 Task: Create a task  Implement a feature for users to join and participate in groups , assign it to team member softage.6@softage.net in the project WaveTech and update the status of the task to  At Risk , set the priority of the task to Medium.
Action: Mouse moved to (162, 122)
Screenshot: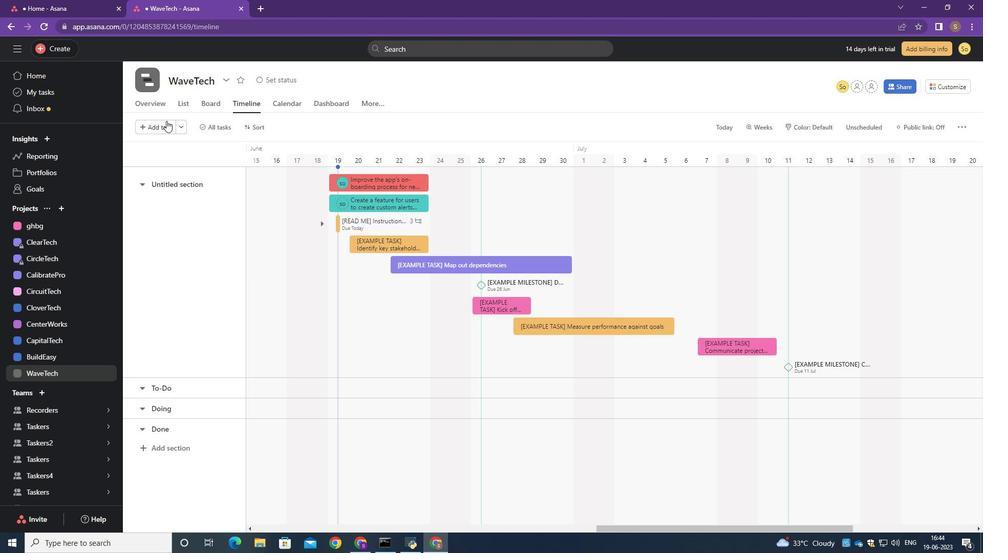 
Action: Mouse pressed left at (162, 122)
Screenshot: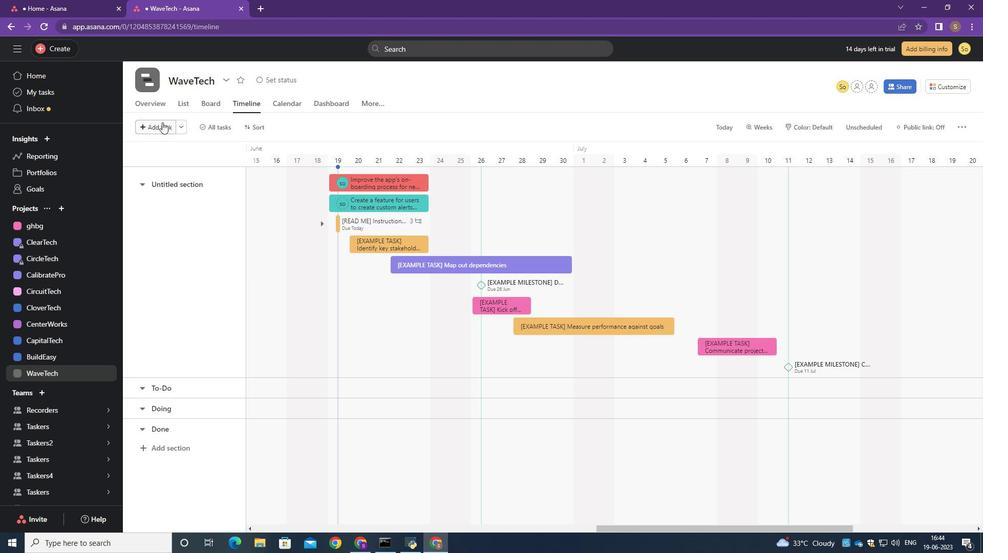 
Action: Mouse moved to (359, 181)
Screenshot: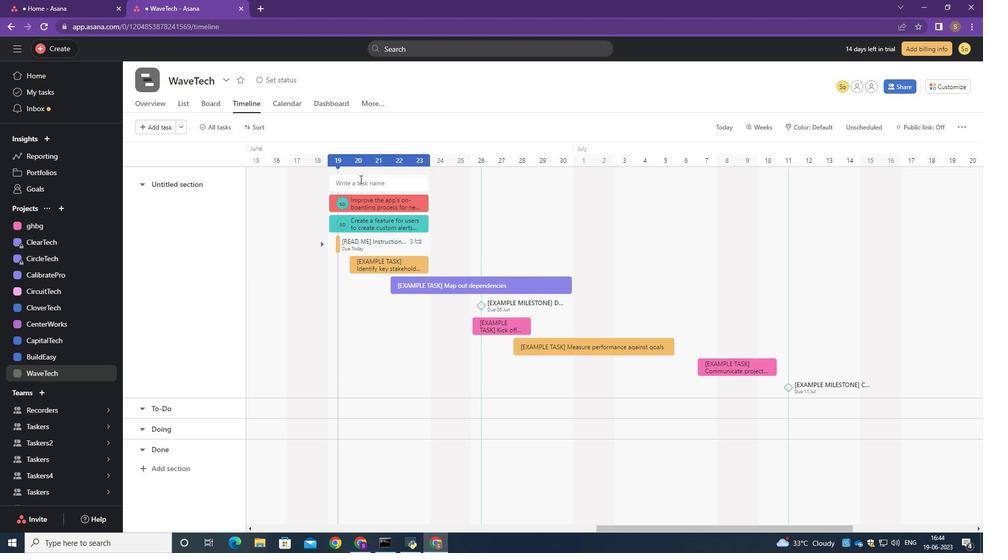 
Action: Mouse pressed left at (359, 181)
Screenshot: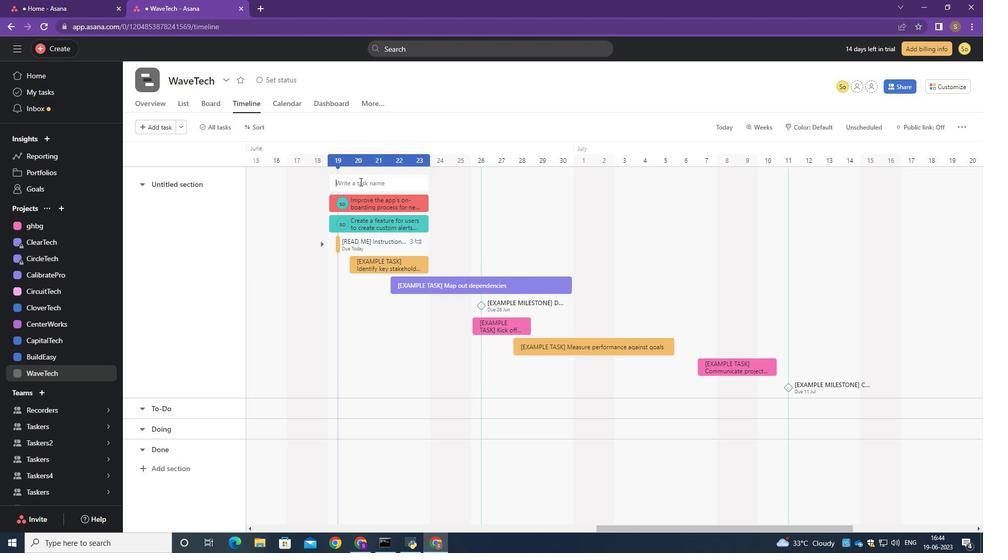 
Action: Key pressed <Key.caps_lock>I<Key.caps_lock>mplement<Key.space>a<Key.space>feature<Key.space>for<Key.space>users<Key.space>to<Key.space>join<Key.space>and<Key.space>participate<Key.space>in<Key.space>groups<Key.enter>
Screenshot: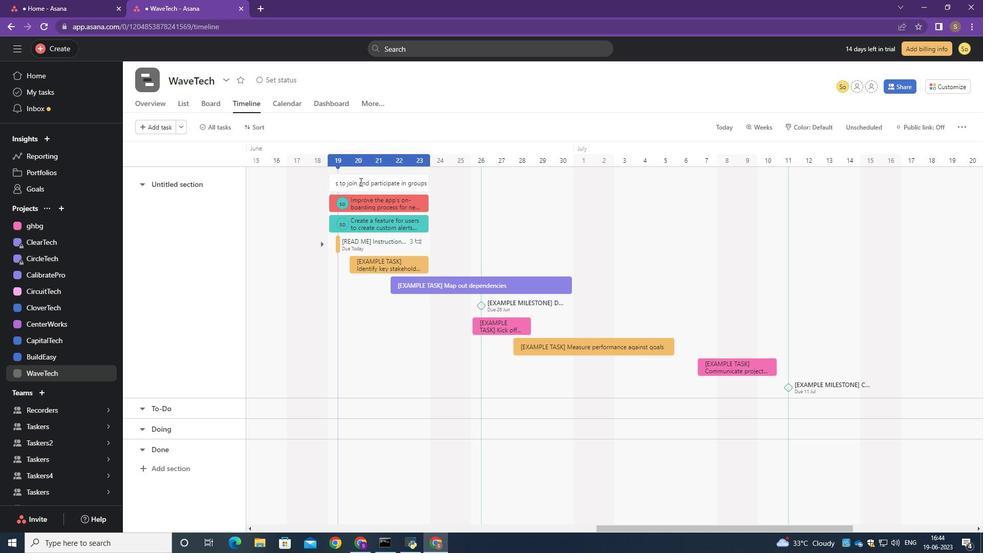 
Action: Mouse moved to (361, 182)
Screenshot: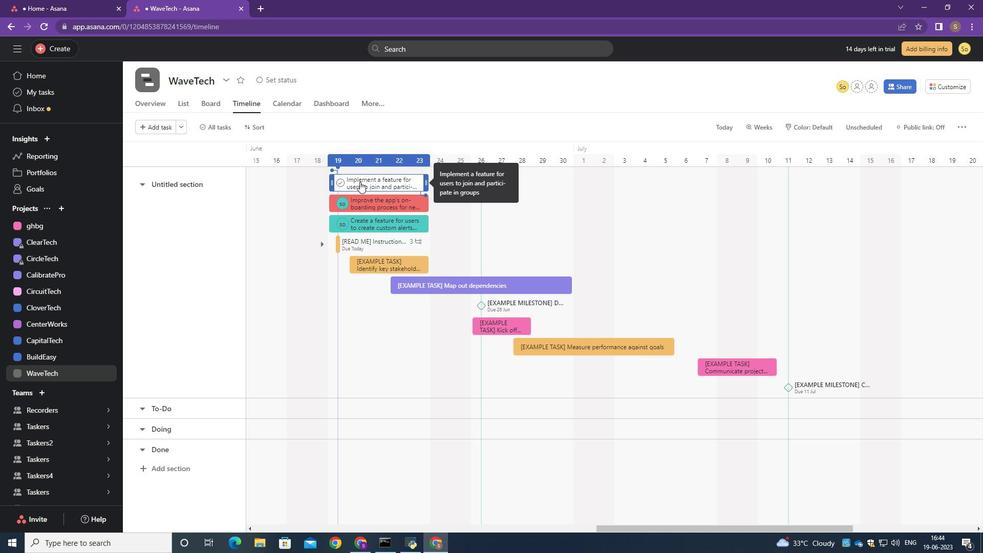 
Action: Mouse pressed left at (361, 182)
Screenshot: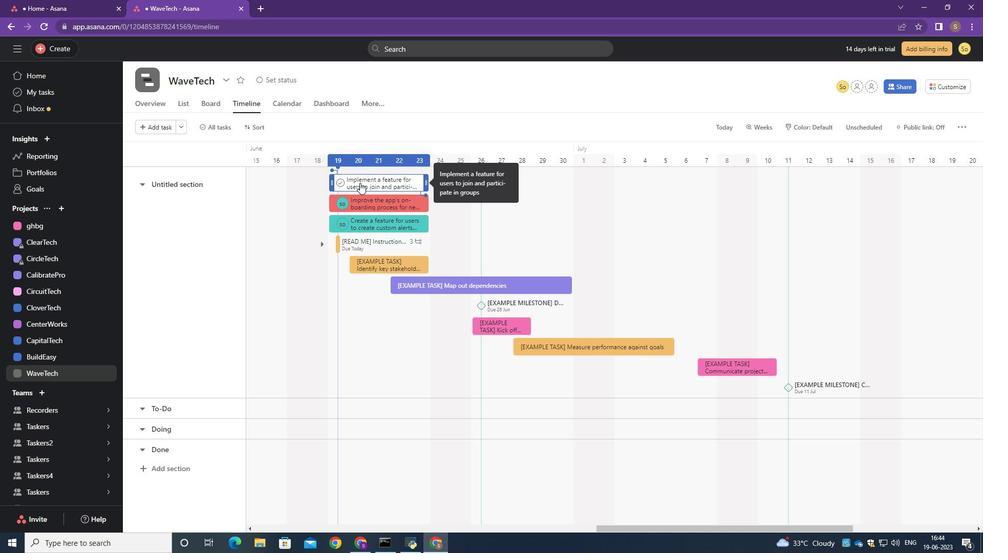 
Action: Mouse moved to (726, 198)
Screenshot: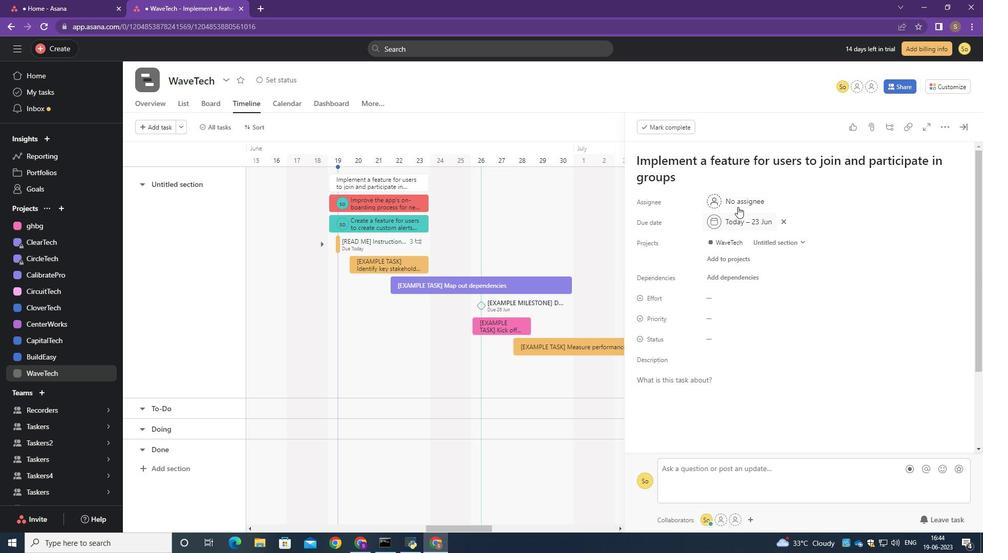 
Action: Mouse pressed left at (726, 198)
Screenshot: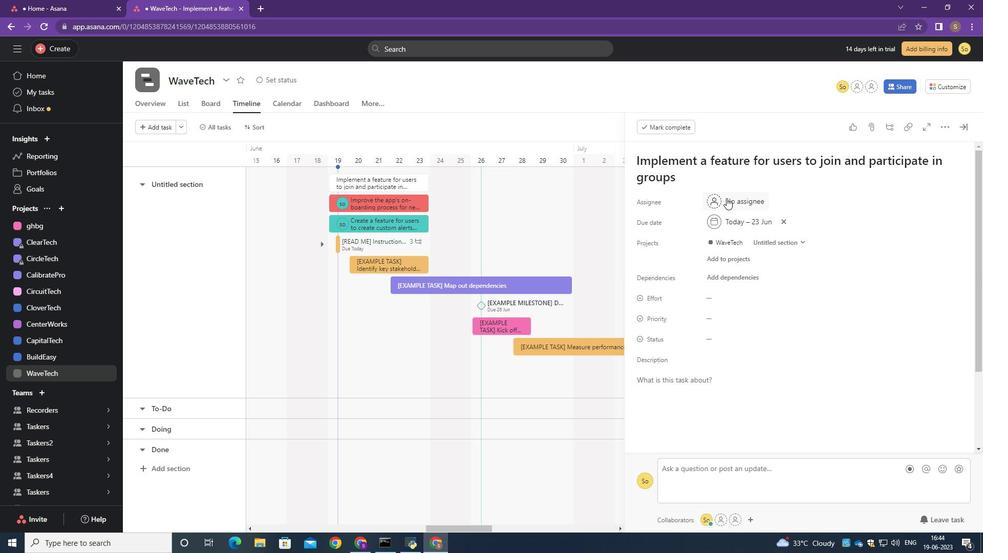 
Action: Key pressed softag.6<Key.shift>@softage.net<Key.enter>
Screenshot: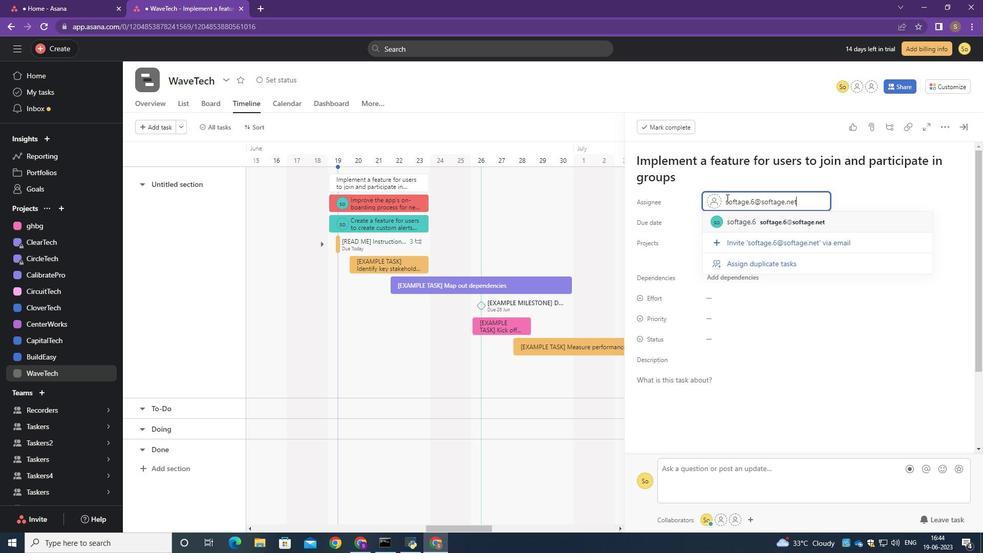 
Action: Mouse moved to (709, 344)
Screenshot: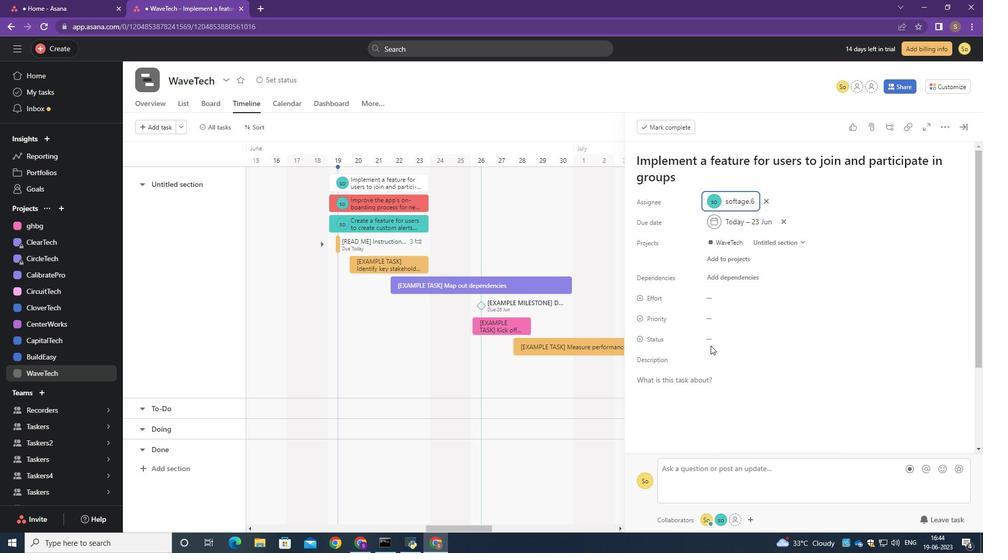 
Action: Mouse pressed left at (709, 344)
Screenshot: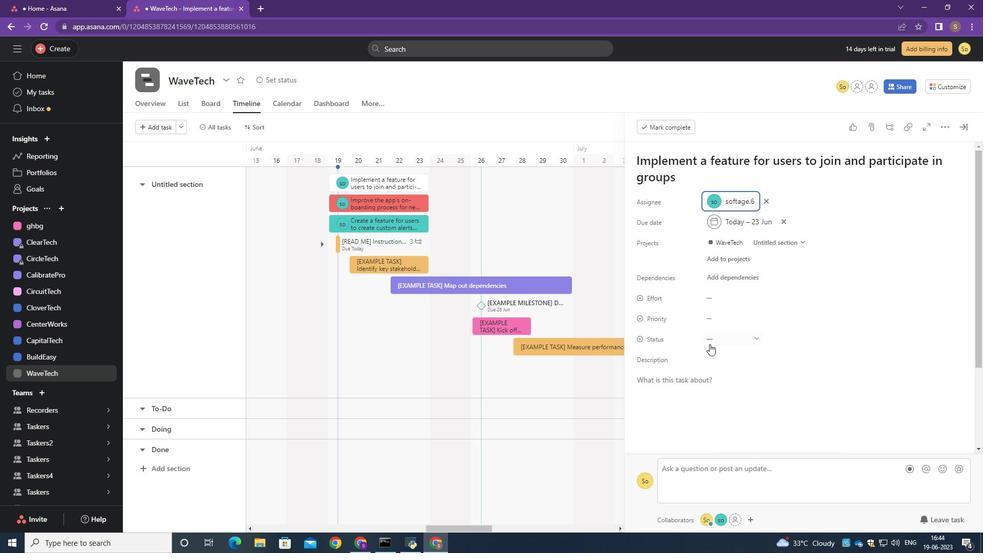 
Action: Mouse moved to (737, 390)
Screenshot: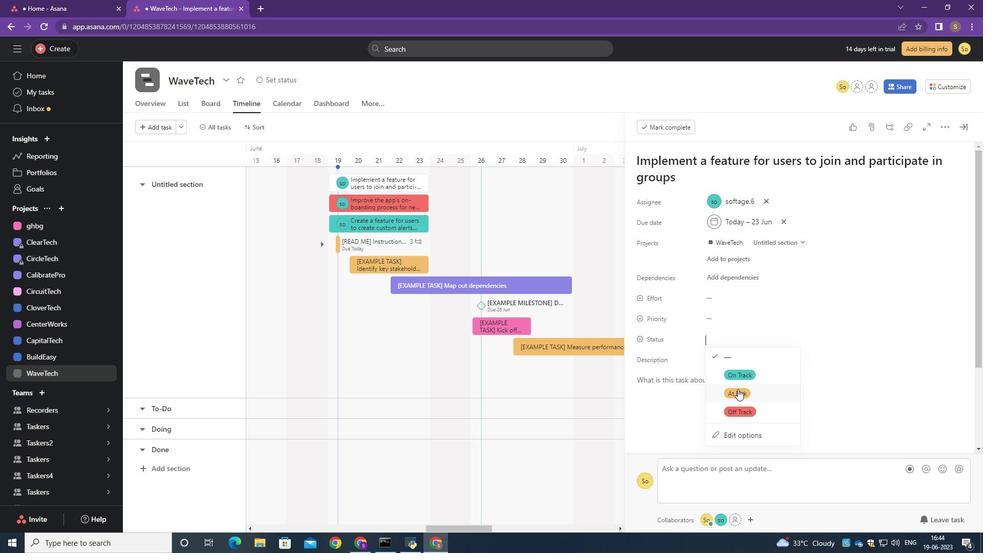 
Action: Mouse pressed left at (737, 390)
Screenshot: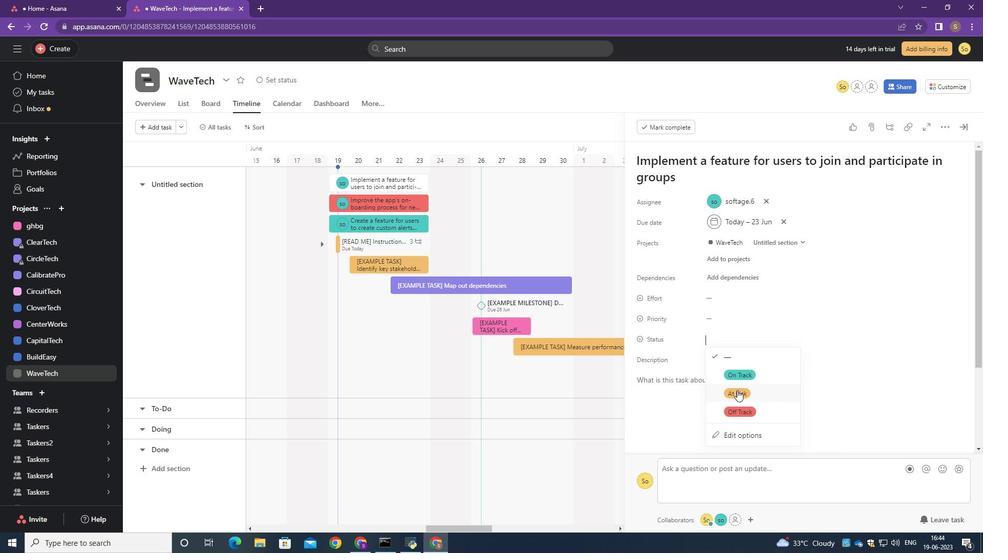 
Action: Mouse moved to (714, 316)
Screenshot: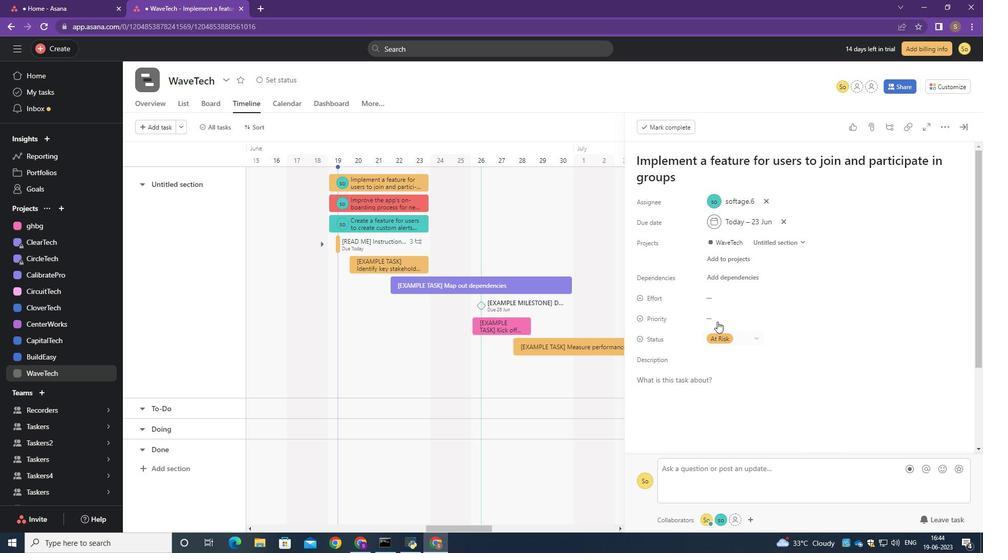
Action: Mouse pressed left at (714, 316)
Screenshot: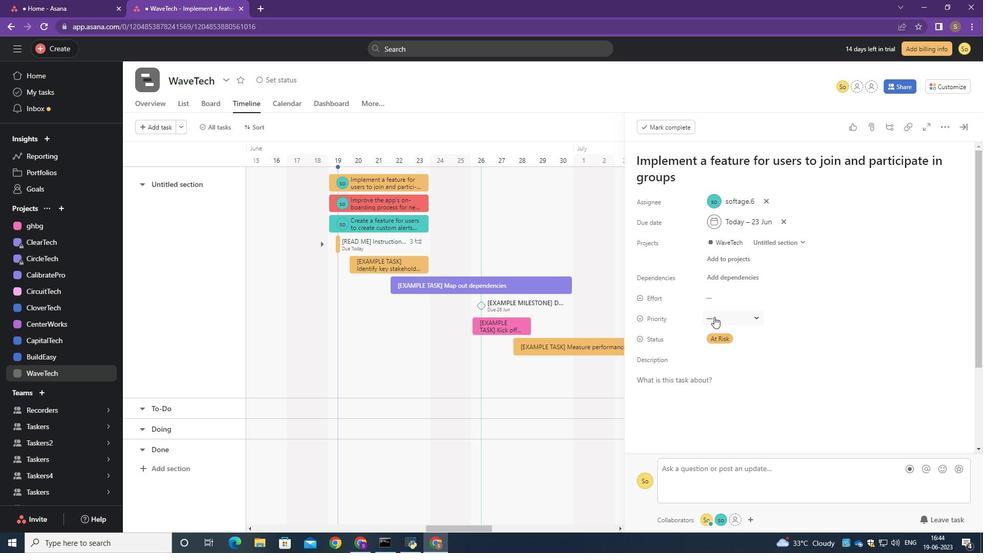 
Action: Mouse moved to (736, 372)
Screenshot: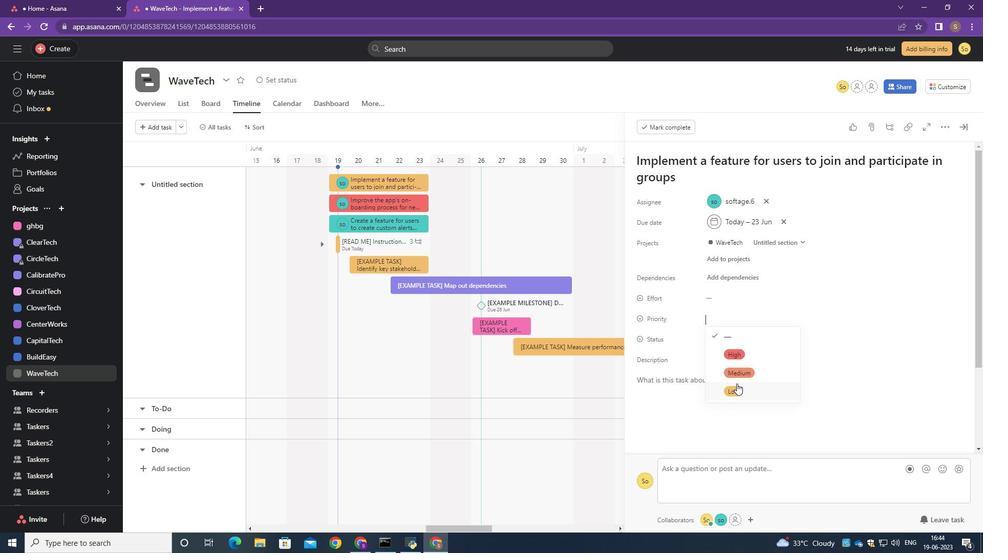 
Action: Mouse pressed left at (736, 372)
Screenshot: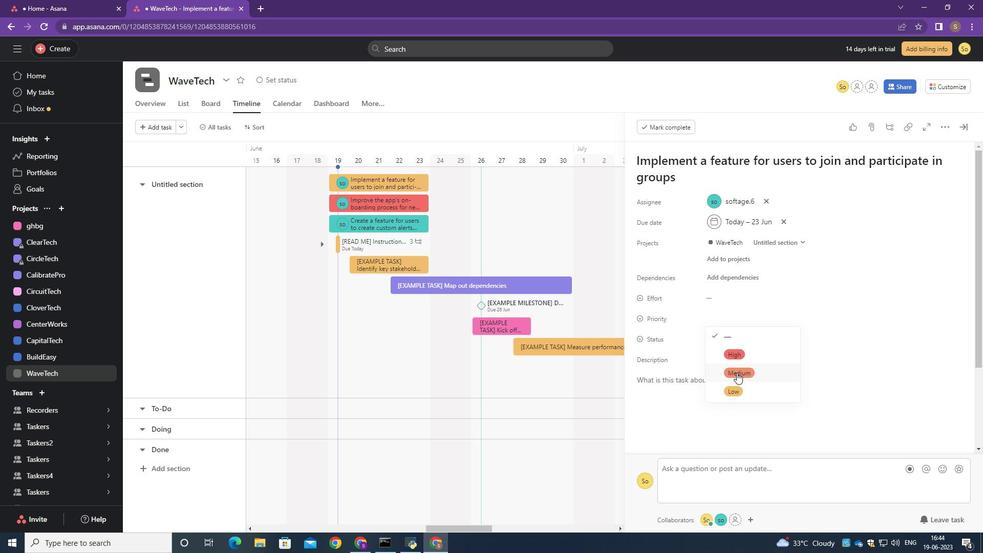 
Action: Mouse moved to (916, 340)
Screenshot: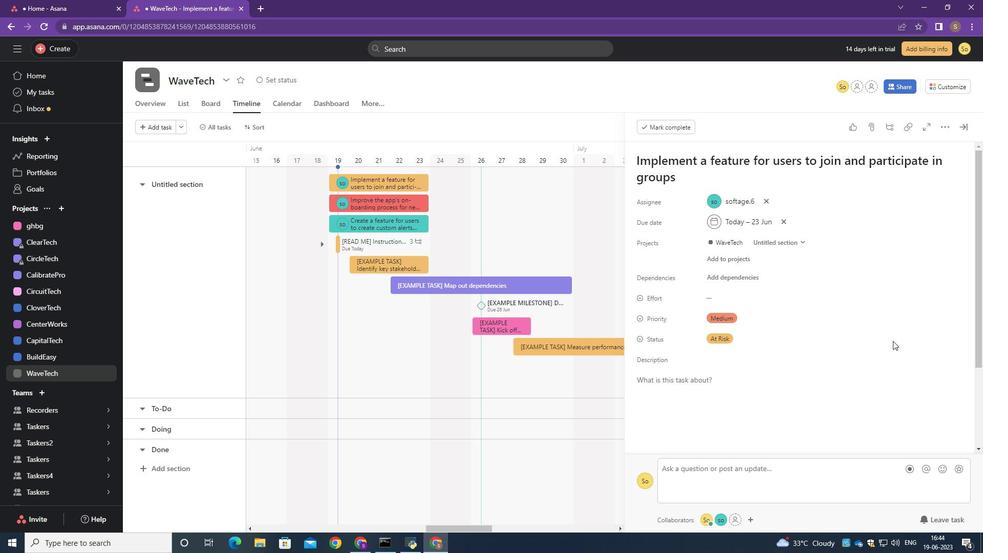 
Action: Mouse pressed left at (916, 340)
Screenshot: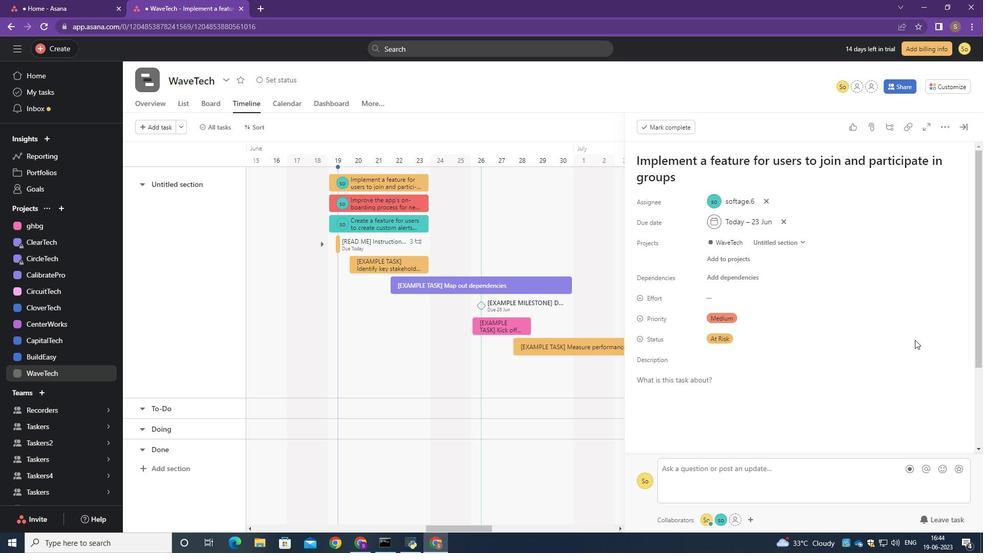 
Action: Mouse moved to (914, 338)
Screenshot: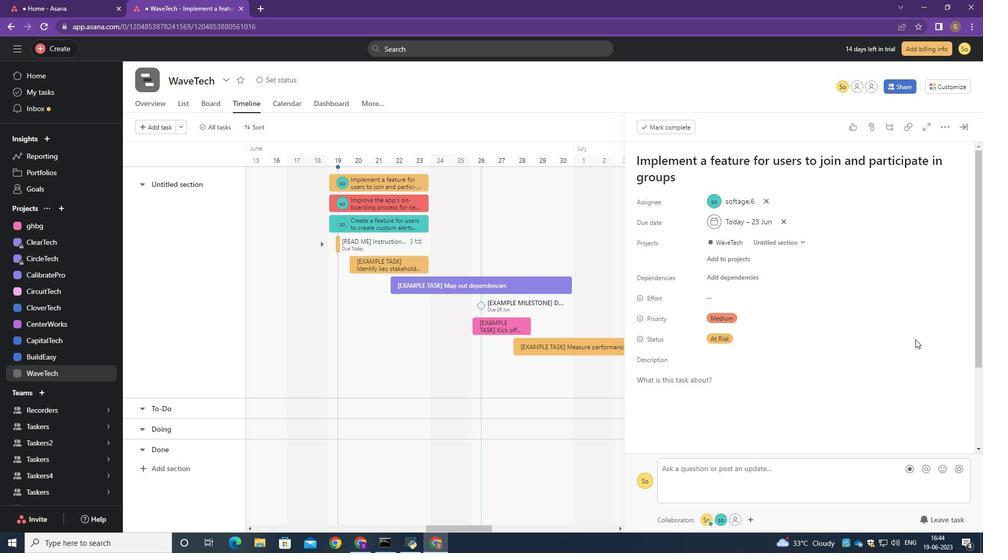 
